 Task: Edit the avatar of the profile "Smith" to Cat.
Action: Mouse moved to (929, 25)
Screenshot: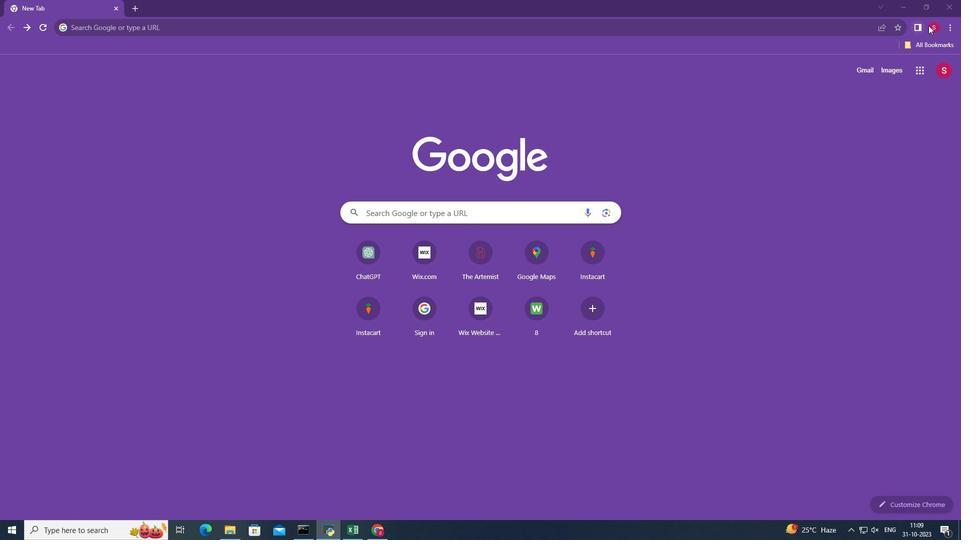 
Action: Mouse pressed left at (929, 25)
Screenshot: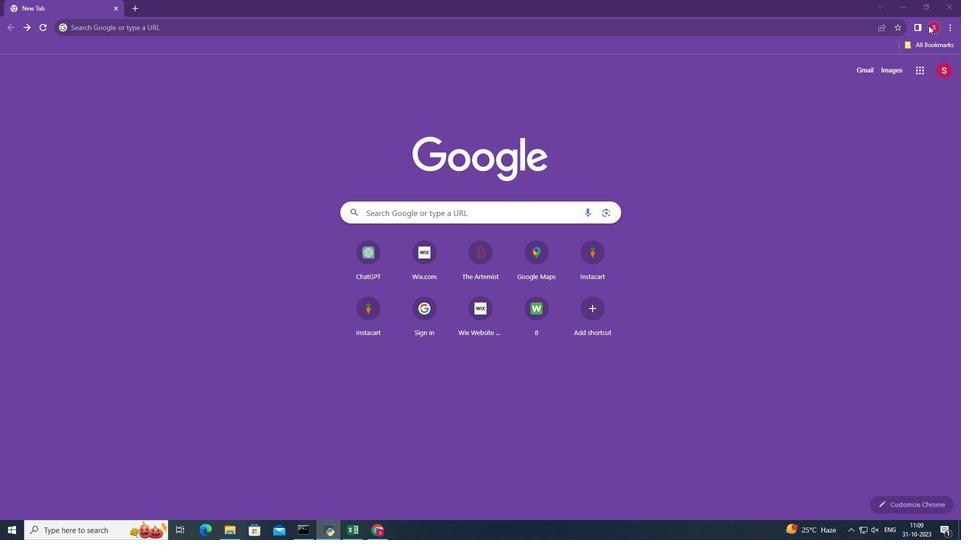 
Action: Mouse moved to (924, 252)
Screenshot: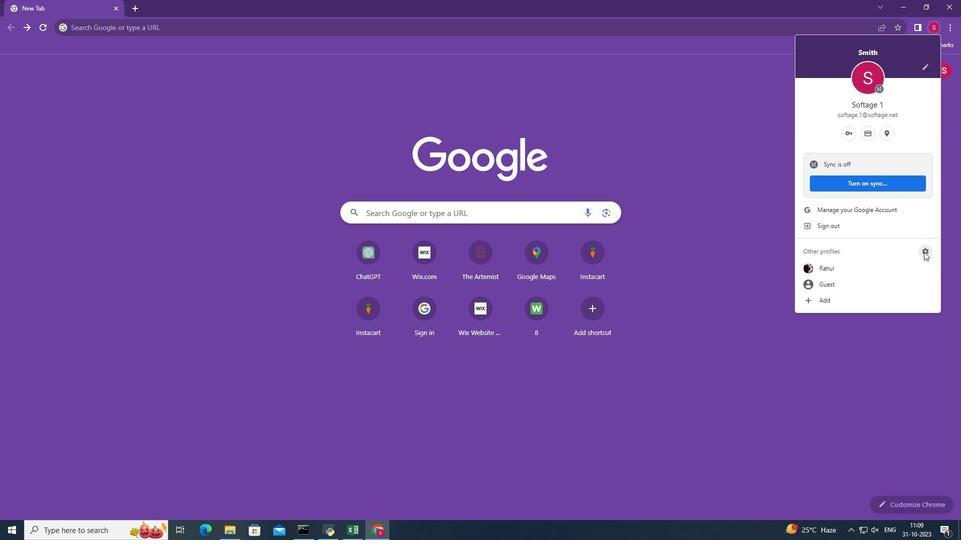
Action: Mouse pressed left at (924, 252)
Screenshot: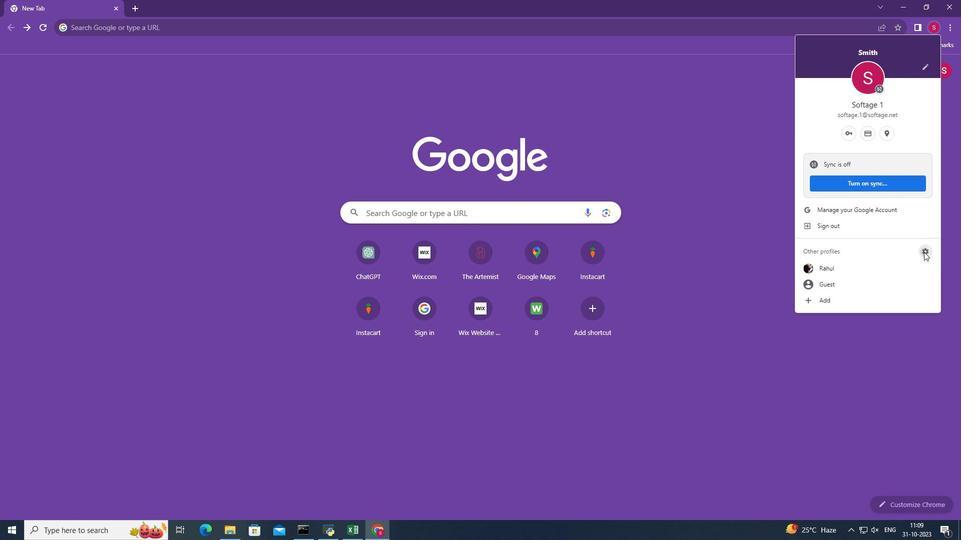 
Action: Mouse moved to (514, 271)
Screenshot: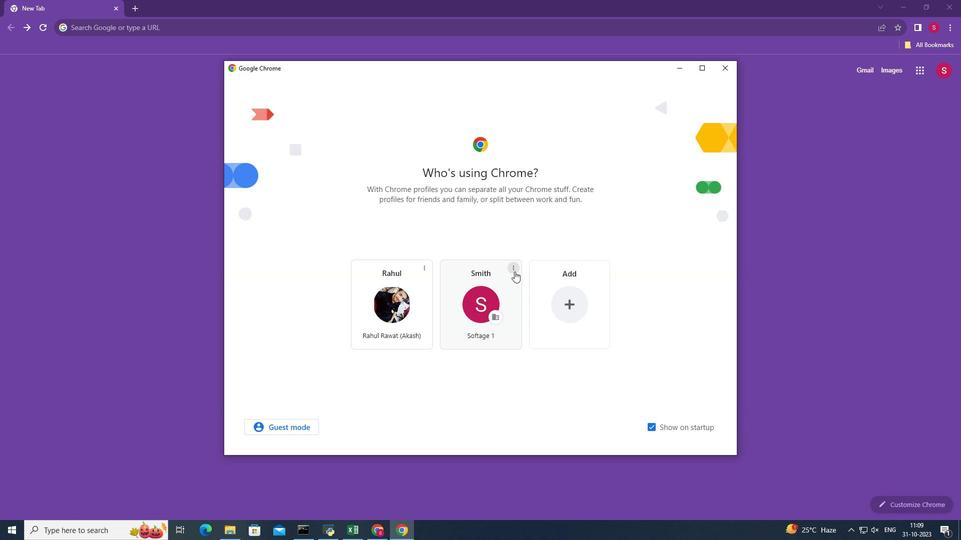 
Action: Mouse pressed left at (514, 271)
Screenshot: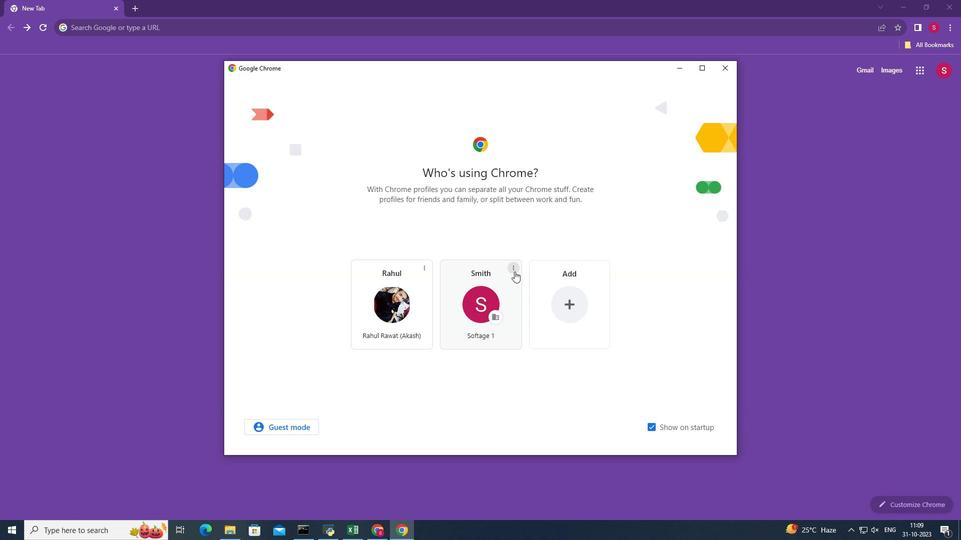 
Action: Mouse moved to (501, 271)
Screenshot: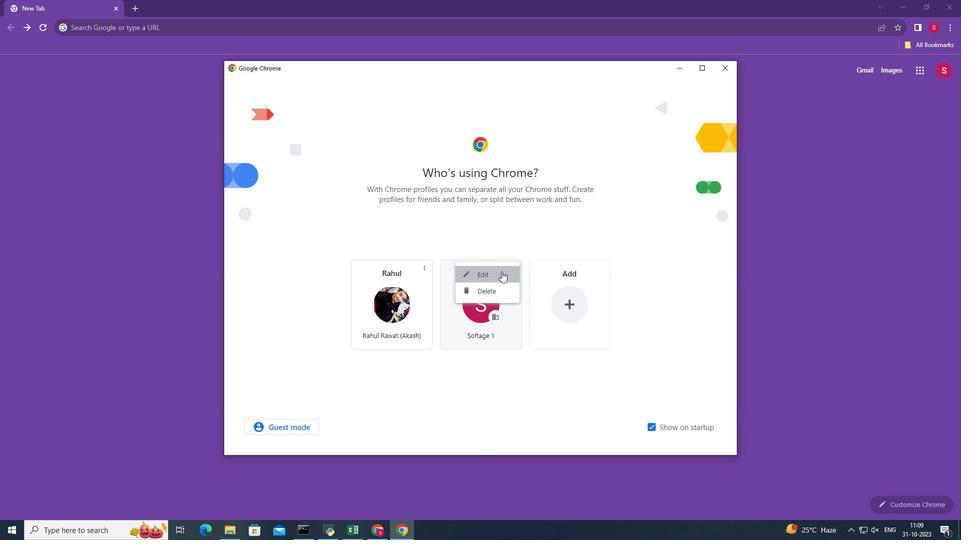 
Action: Mouse pressed left at (501, 271)
Screenshot: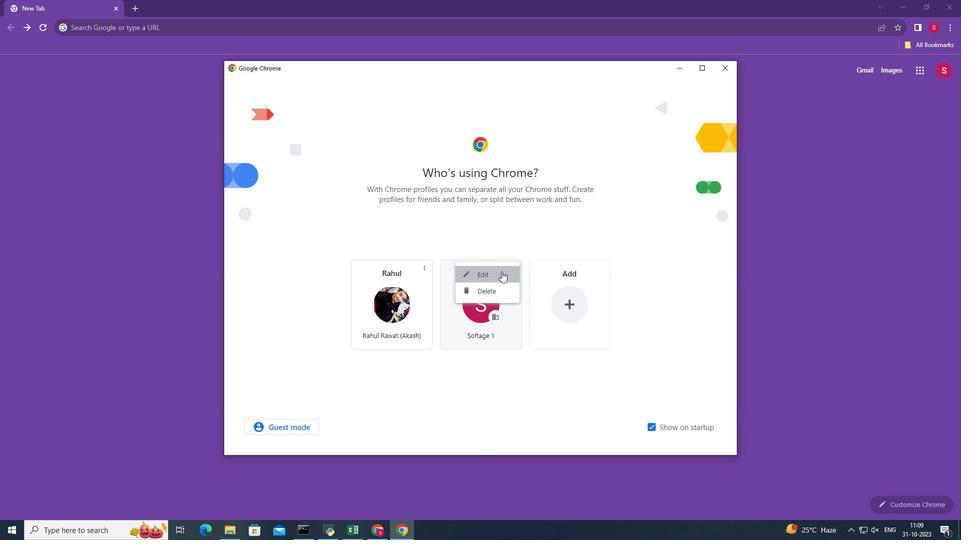
Action: Mouse moved to (398, 429)
Screenshot: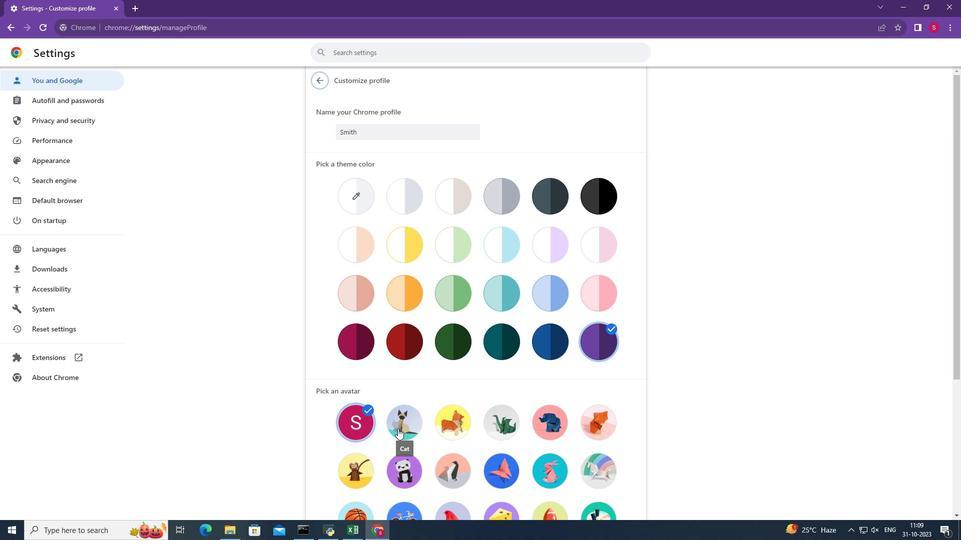 
Action: Mouse pressed left at (398, 429)
Screenshot: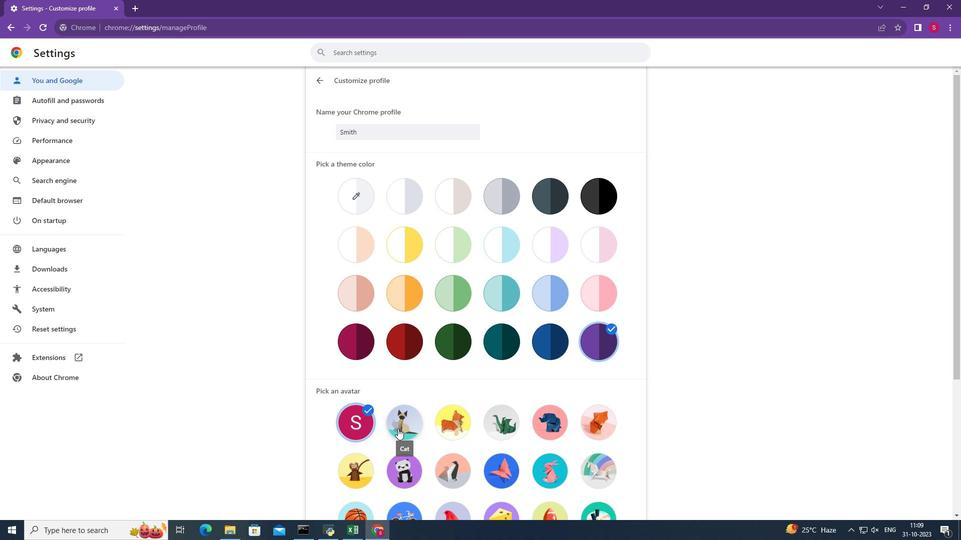 
Action: Mouse moved to (511, 395)
Screenshot: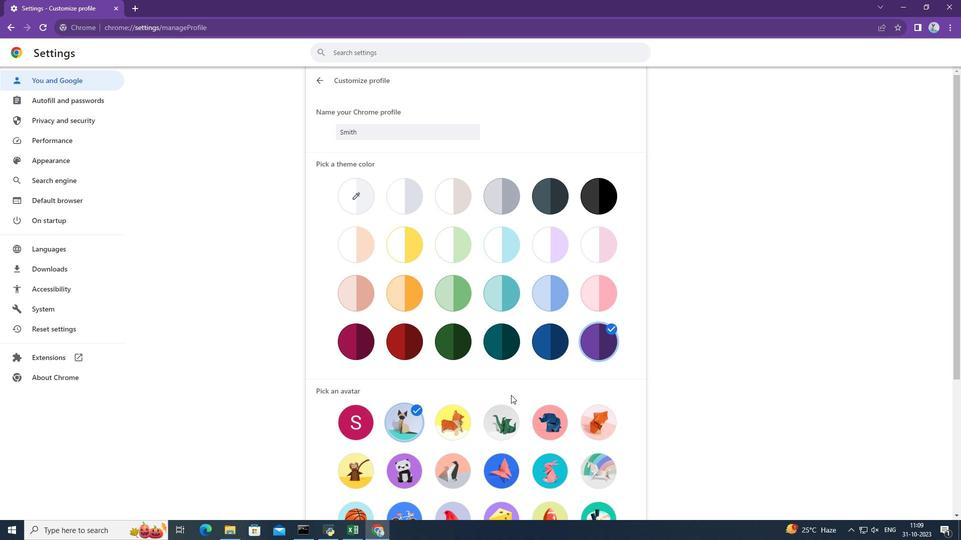 
